 Task: Check the median days on the market of single-family homes in the last 1 year.
Action: Mouse moved to (794, 155)
Screenshot: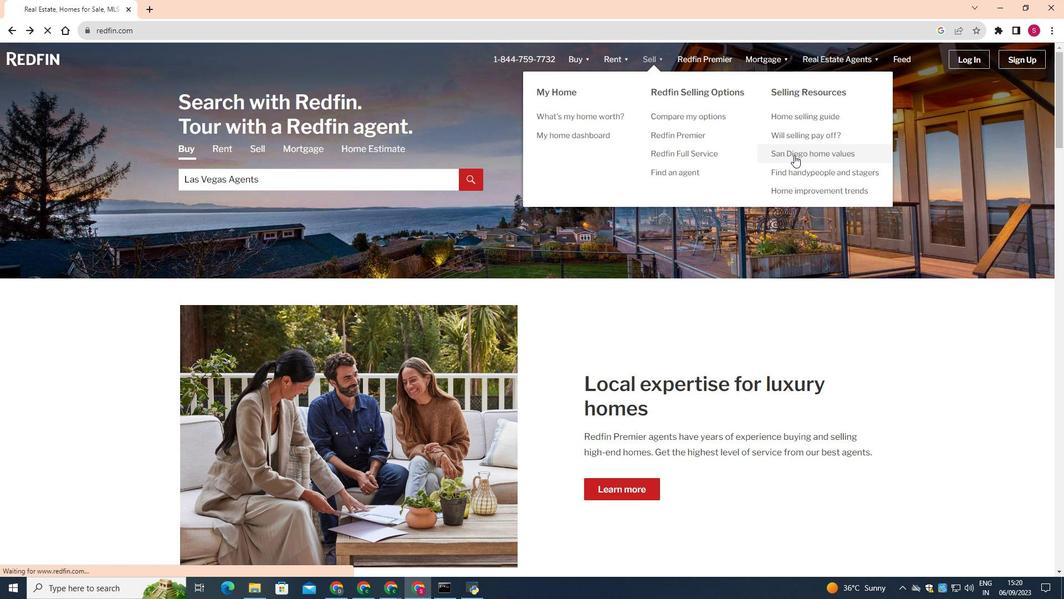 
Action: Mouse pressed left at (794, 155)
Screenshot: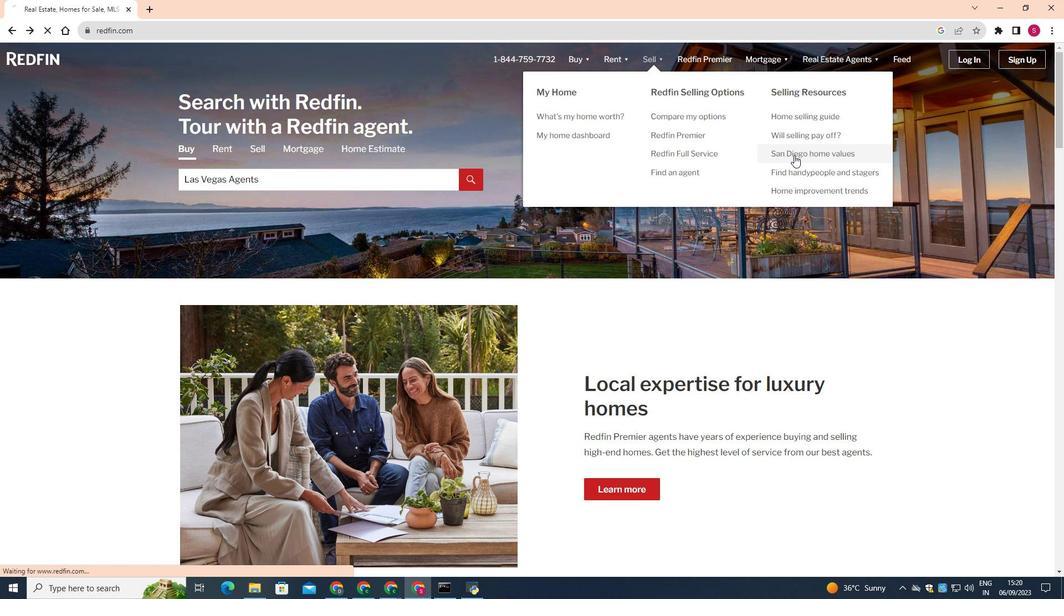 
Action: Mouse moved to (722, 341)
Screenshot: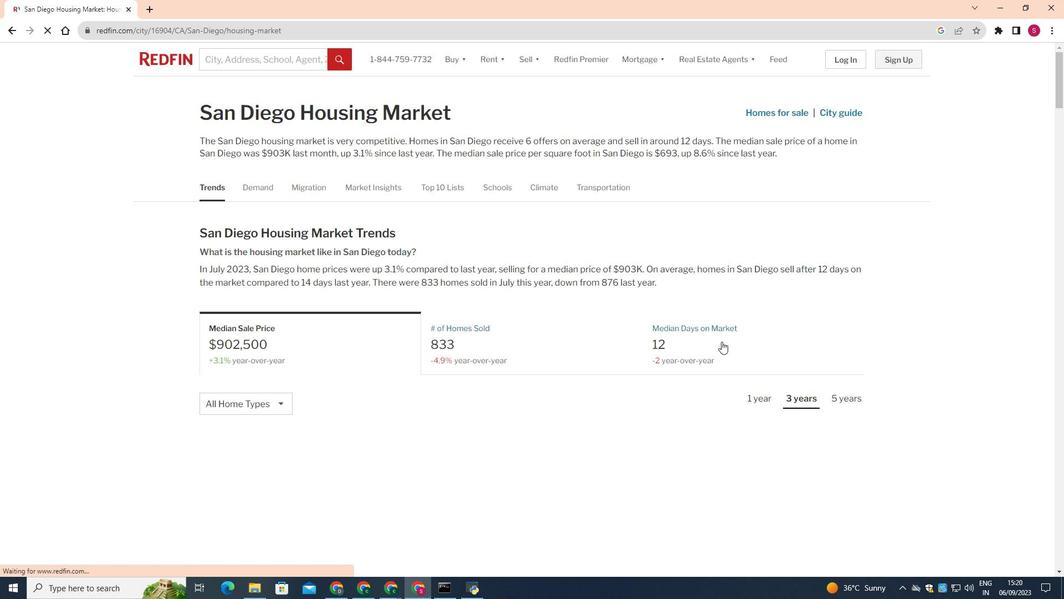 
Action: Mouse pressed left at (722, 341)
Screenshot: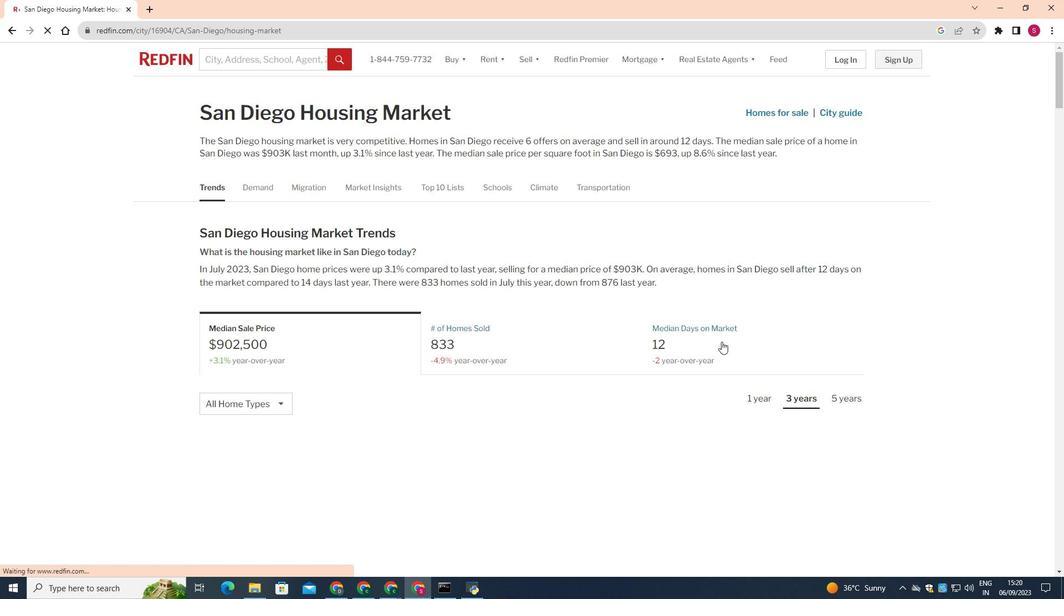 
Action: Mouse moved to (249, 402)
Screenshot: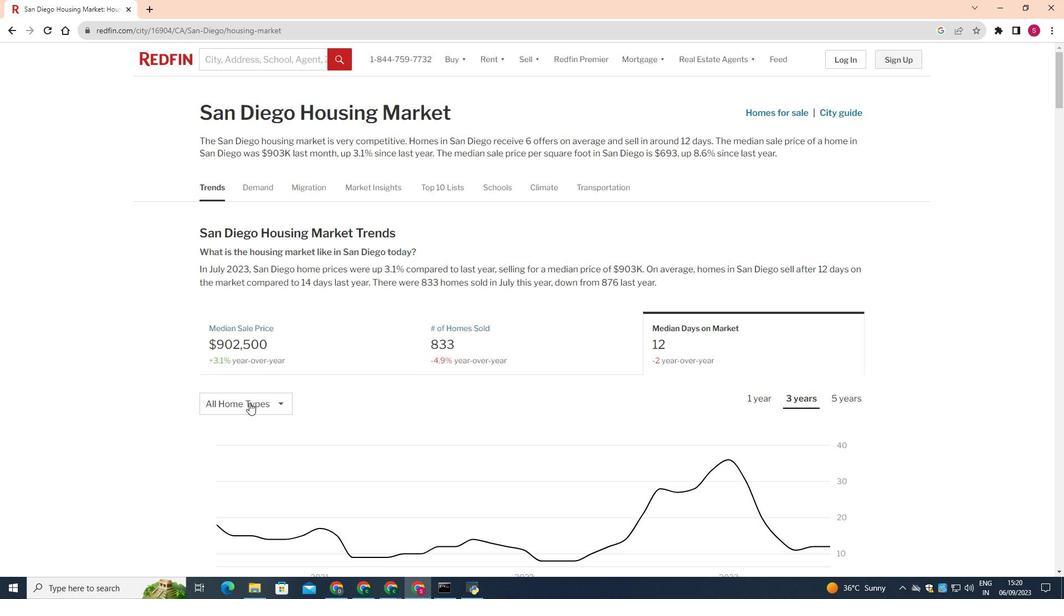
Action: Mouse pressed left at (249, 402)
Screenshot: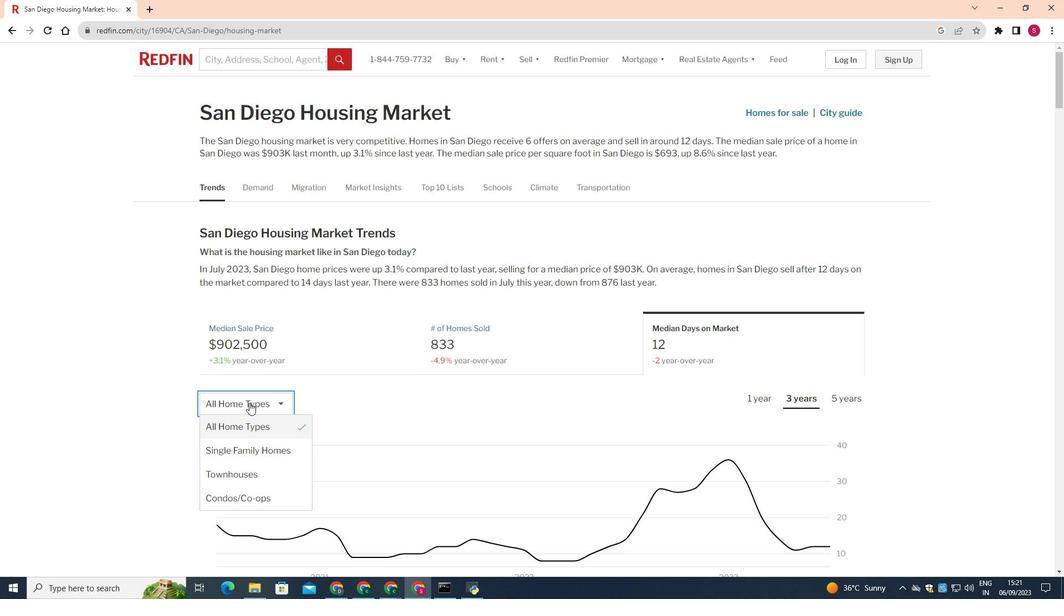
Action: Mouse moved to (270, 448)
Screenshot: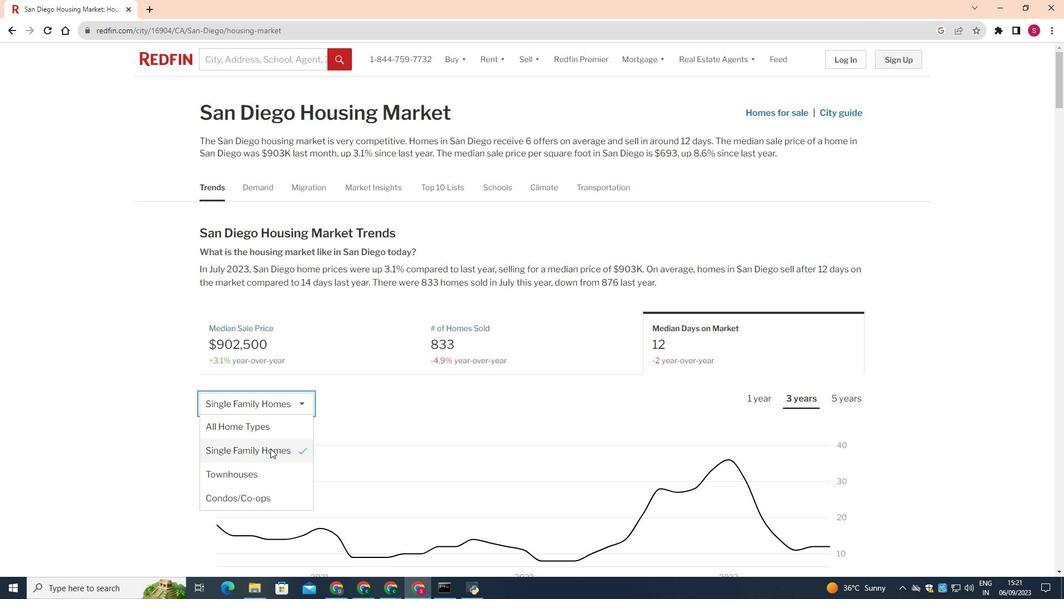 
Action: Mouse pressed left at (270, 448)
Screenshot: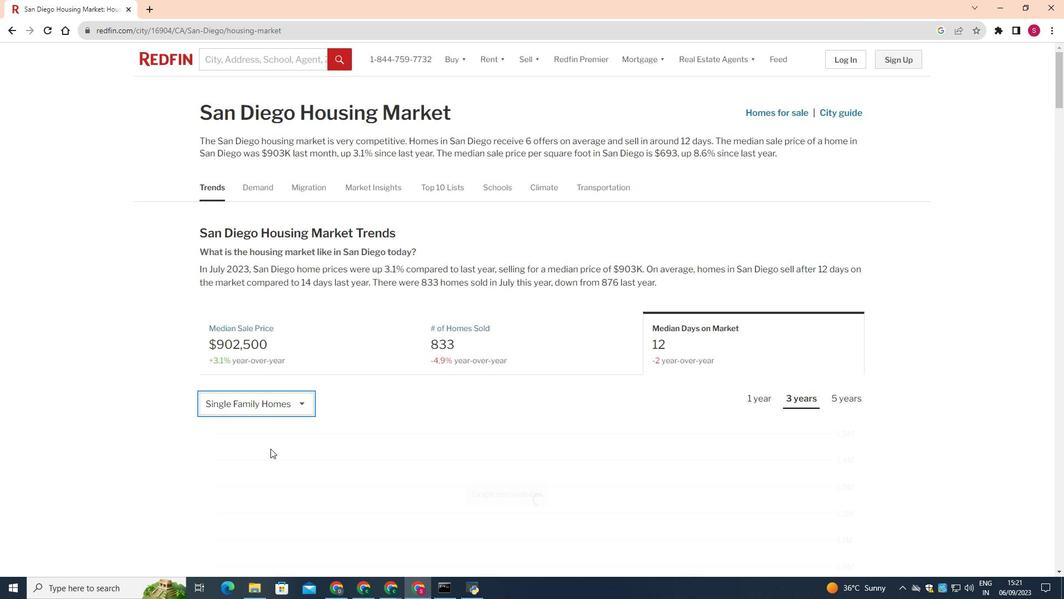 
Action: Mouse moved to (761, 396)
Screenshot: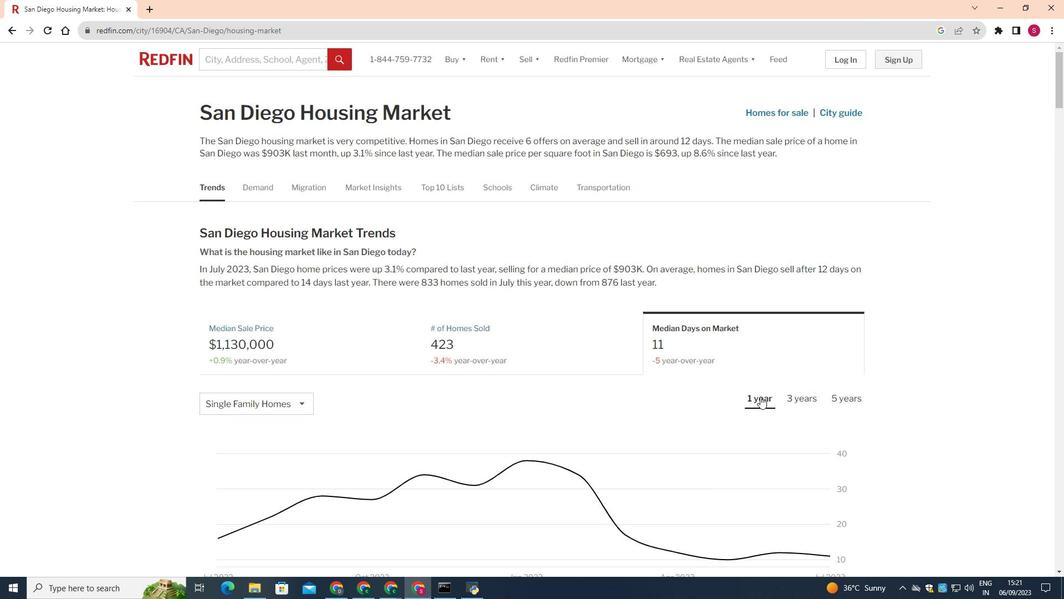 
Action: Mouse pressed left at (761, 396)
Screenshot: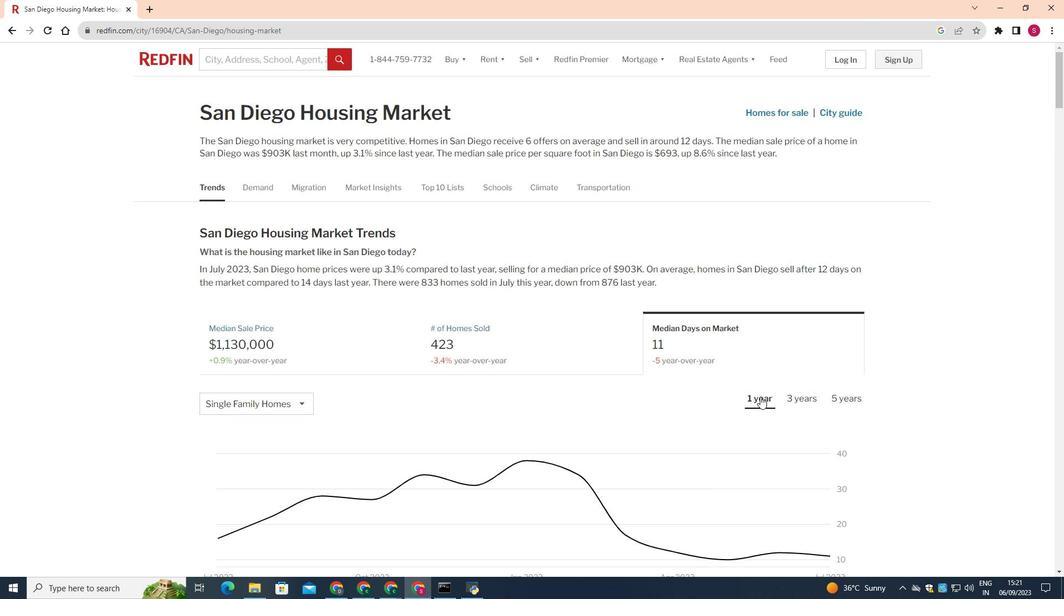 
Action: Mouse moved to (605, 396)
Screenshot: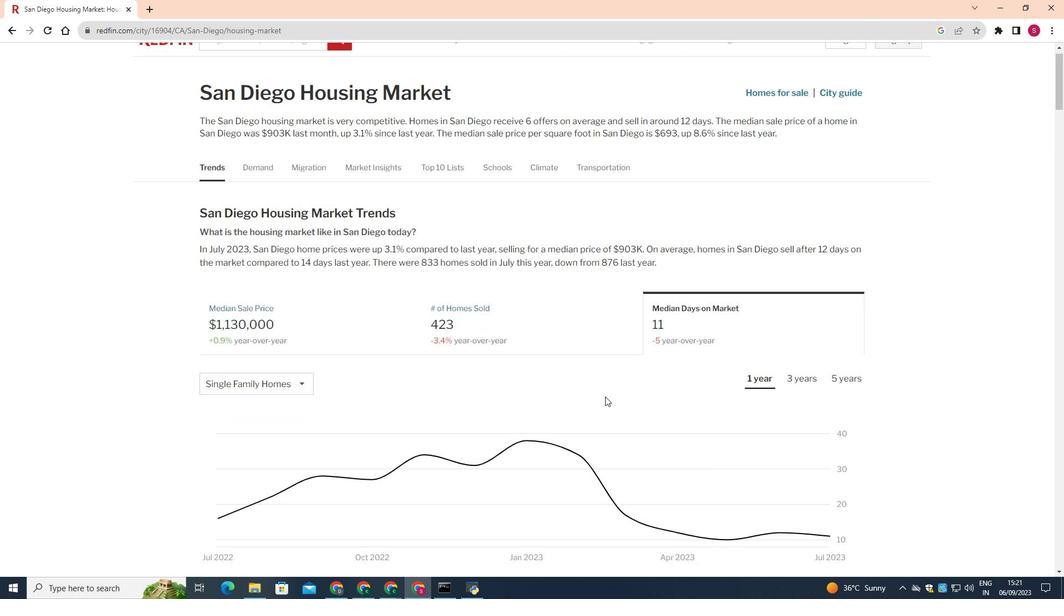 
Action: Mouse scrolled (605, 396) with delta (0, 0)
Screenshot: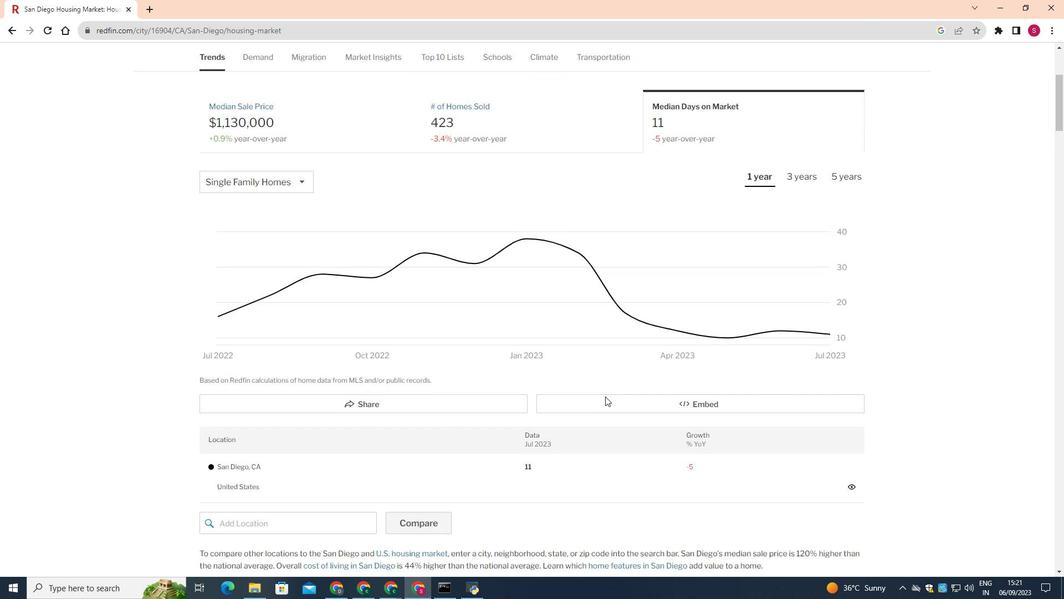 
Action: Mouse scrolled (605, 396) with delta (0, 0)
Screenshot: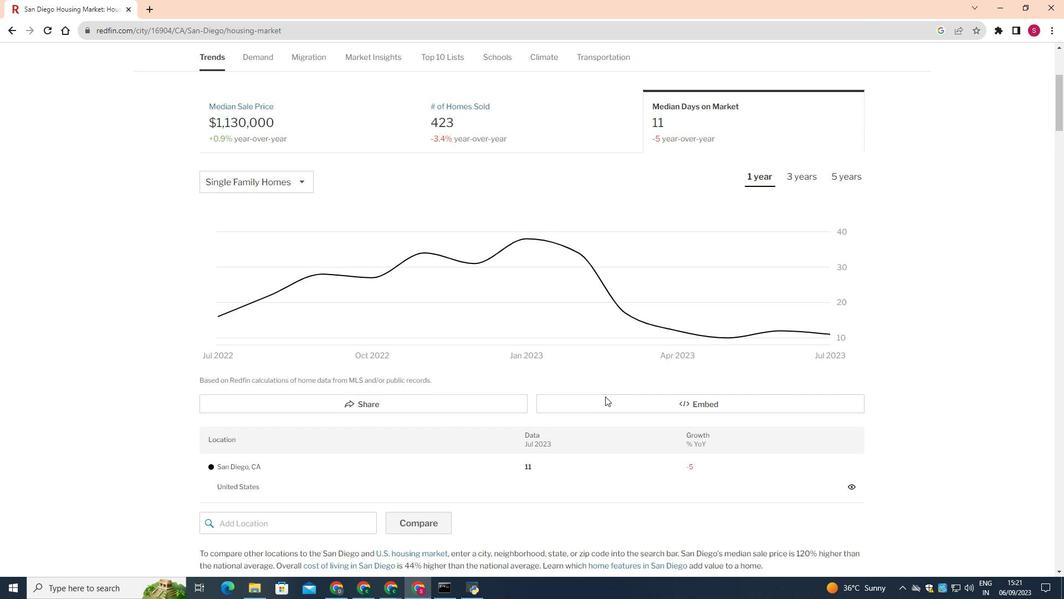 
Action: Mouse scrolled (605, 396) with delta (0, 0)
Screenshot: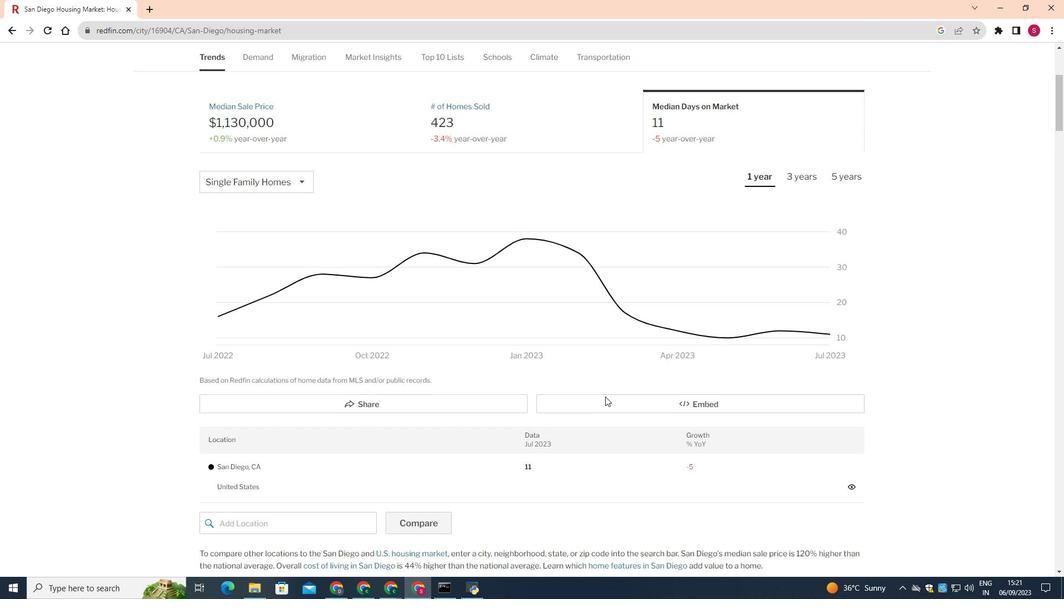 
Action: Mouse scrolled (605, 396) with delta (0, 0)
Screenshot: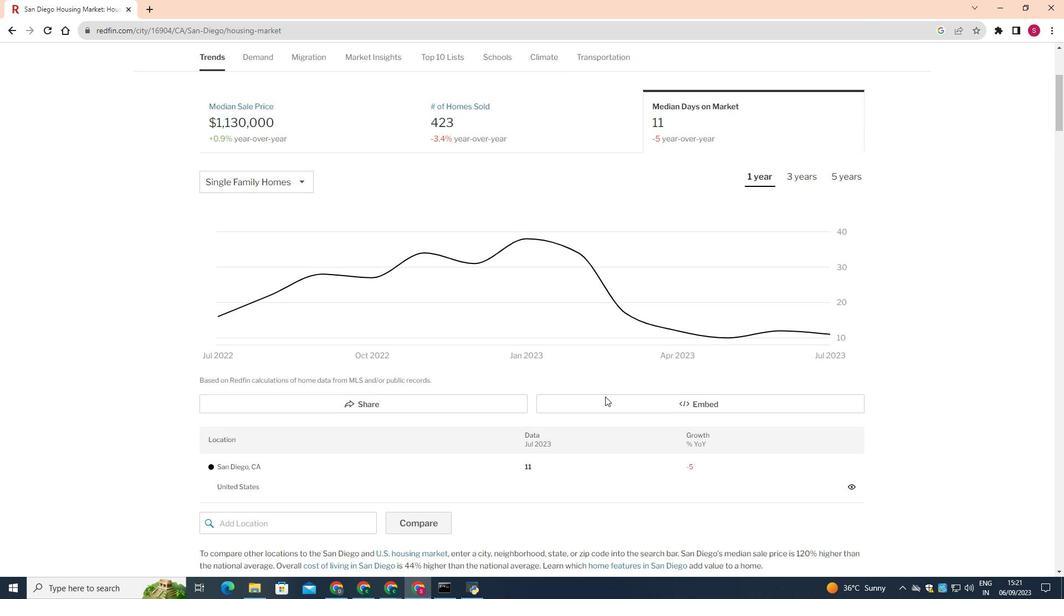 
Action: Mouse scrolled (605, 396) with delta (0, 0)
Screenshot: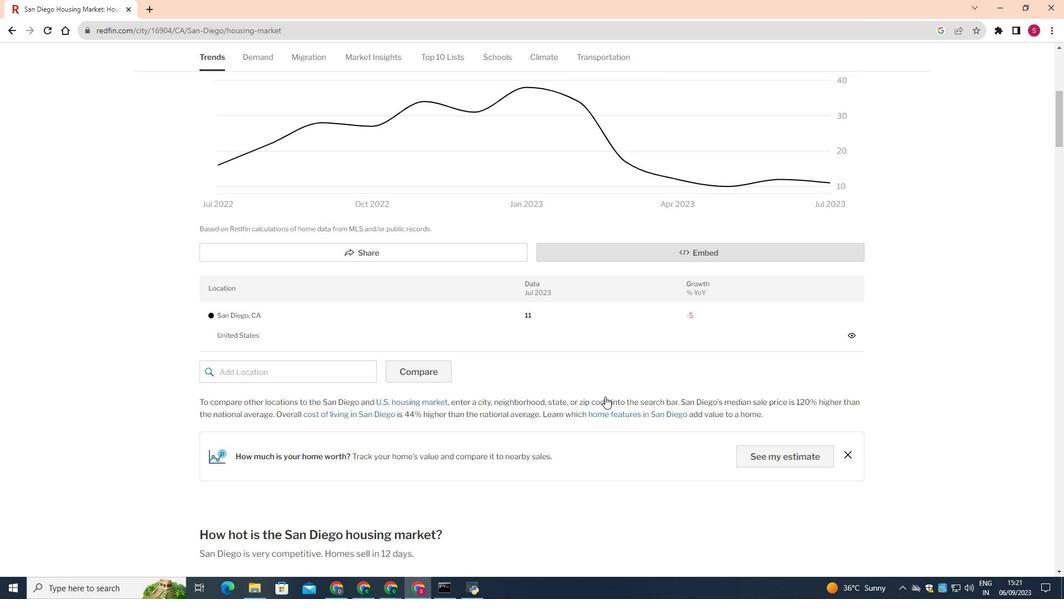 
Action: Mouse scrolled (605, 396) with delta (0, 0)
Screenshot: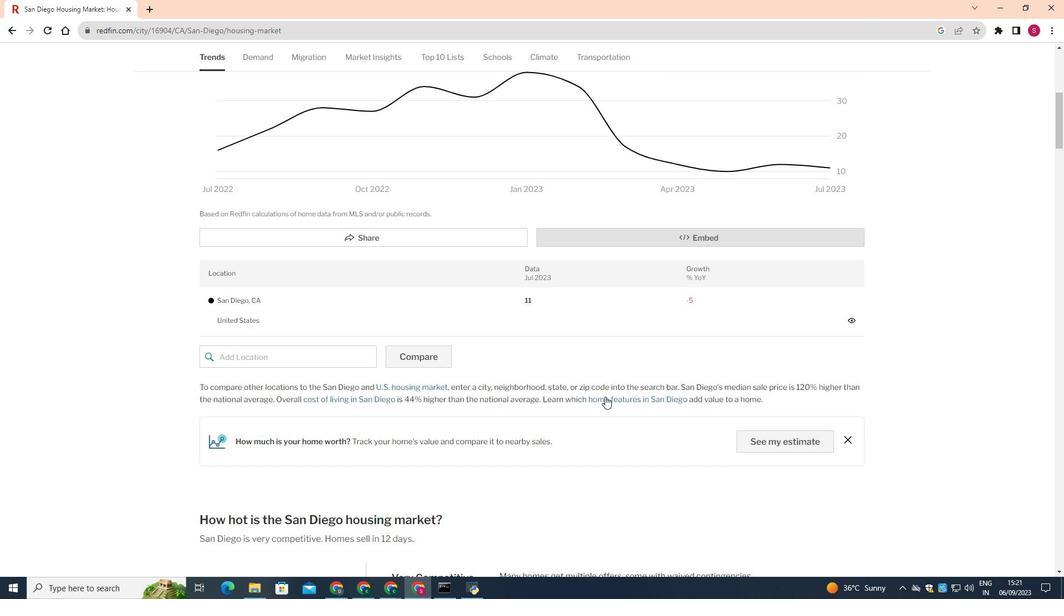 
Action: Mouse scrolled (605, 396) with delta (0, 0)
Screenshot: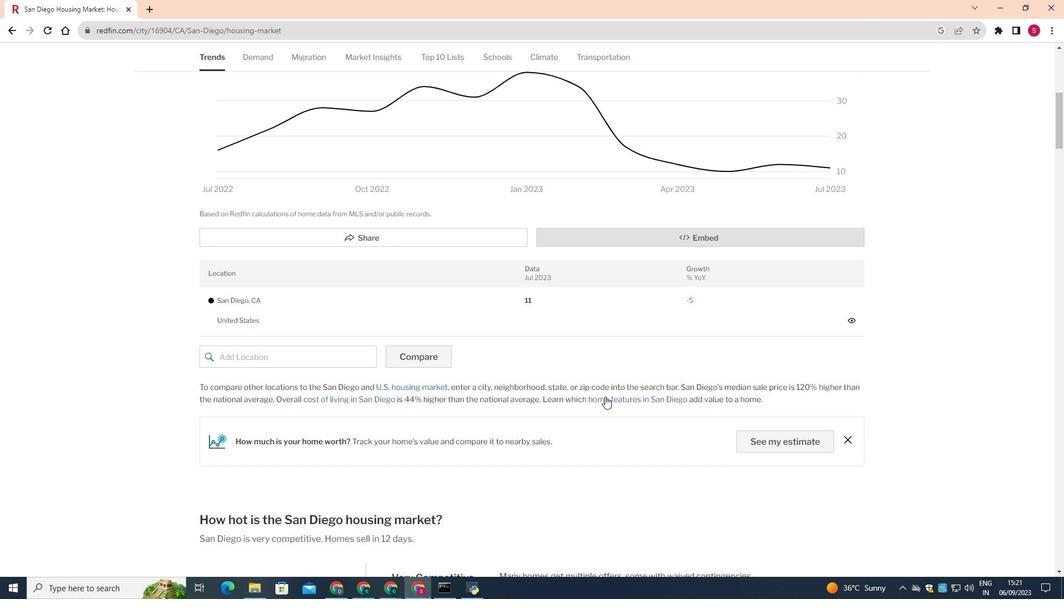 
